 Task: Change the invitee language to Portuguese (Brazil).
Action: Mouse moved to (1001, 203)
Screenshot: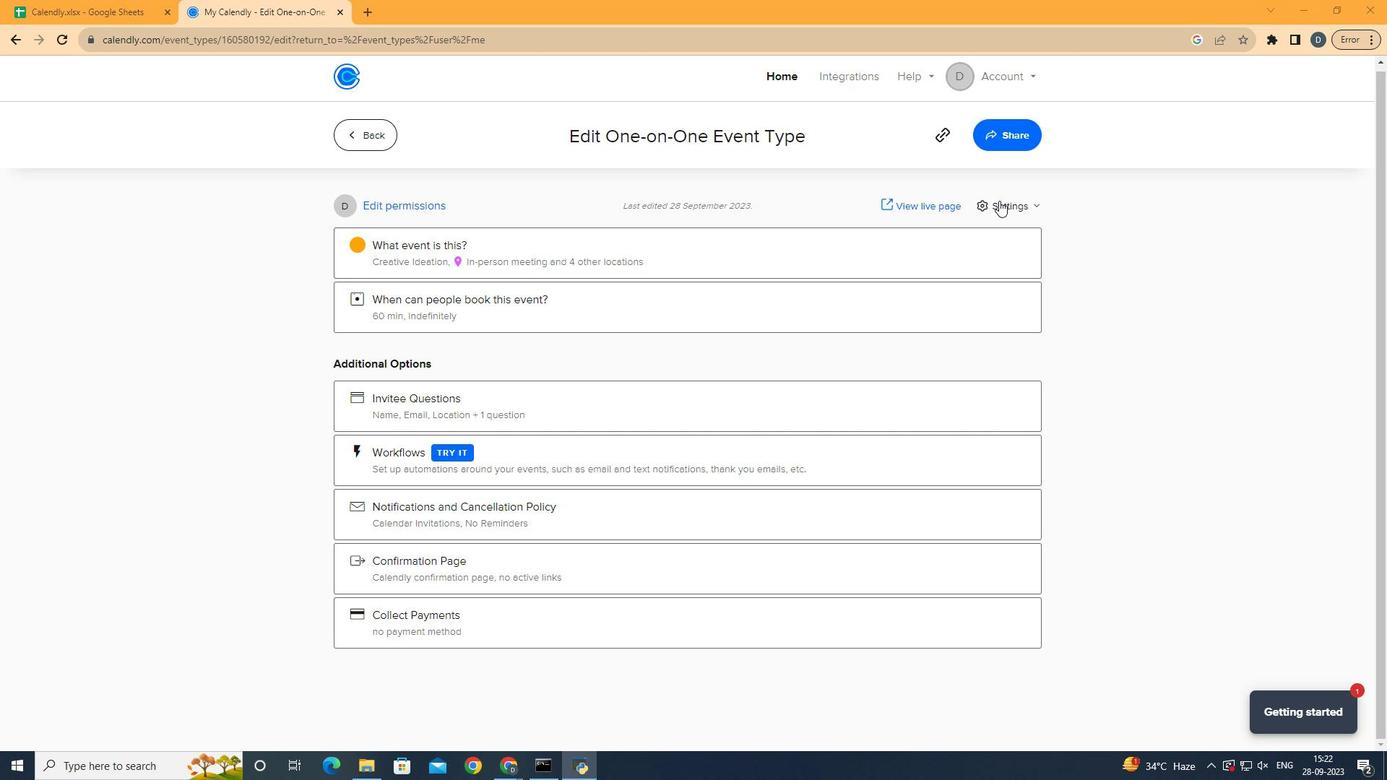 
Action: Mouse pressed left at (1001, 203)
Screenshot: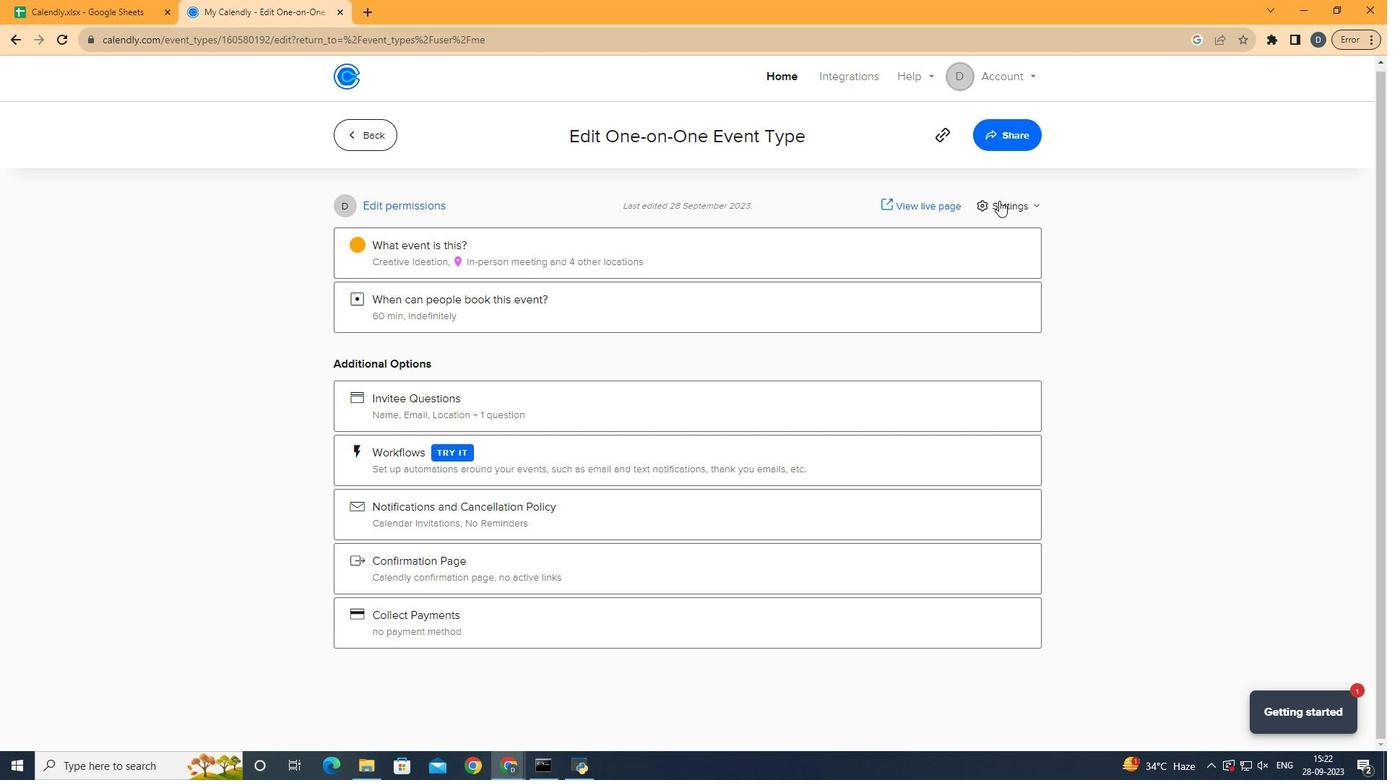 
Action: Mouse moved to (984, 266)
Screenshot: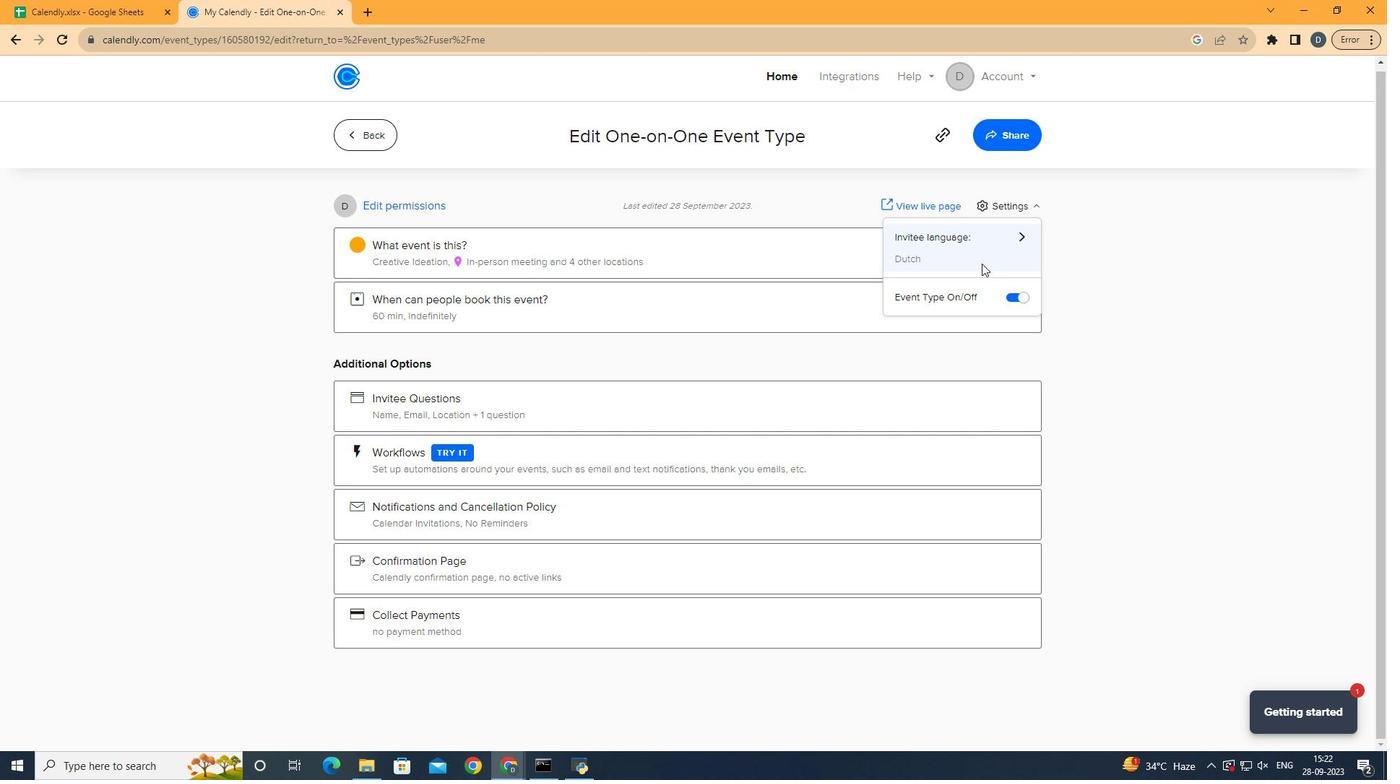 
Action: Mouse pressed left at (984, 266)
Screenshot: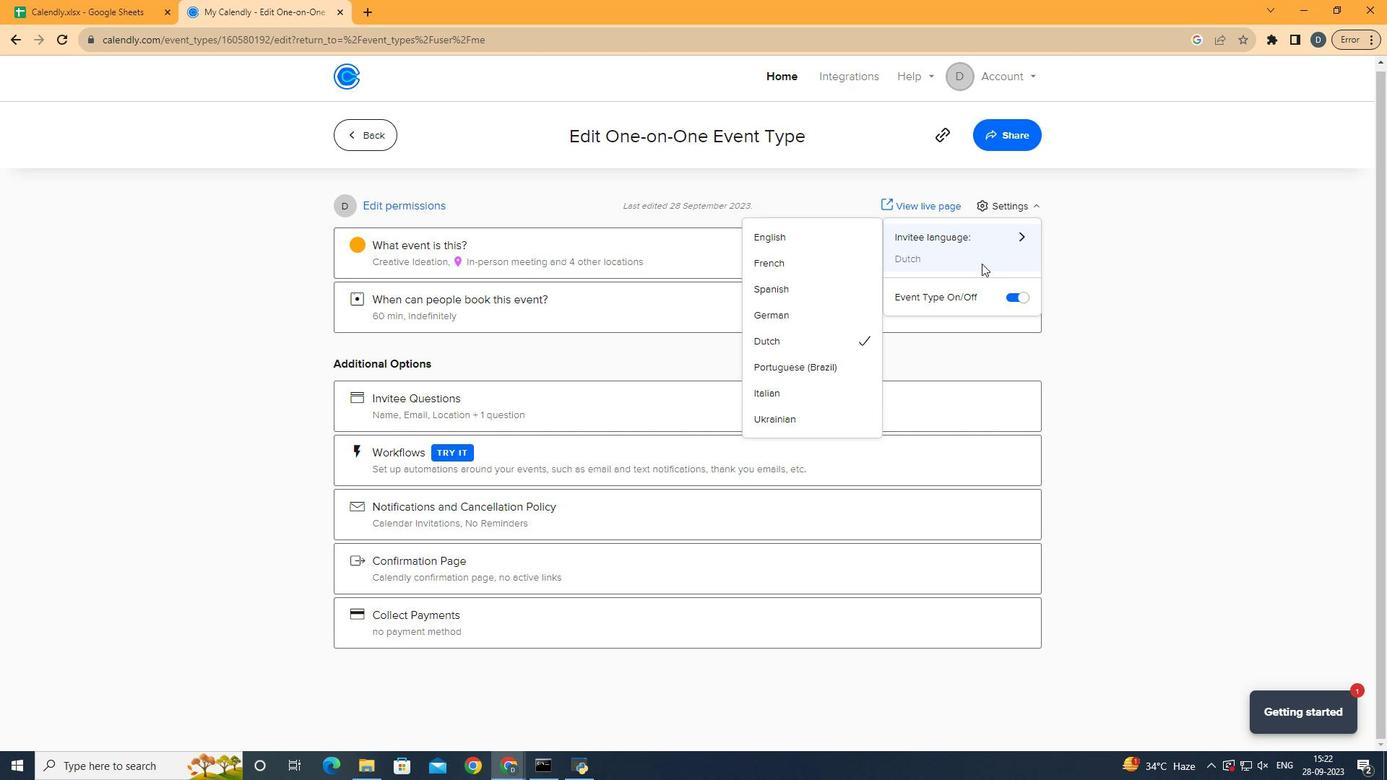 
Action: Mouse moved to (833, 365)
Screenshot: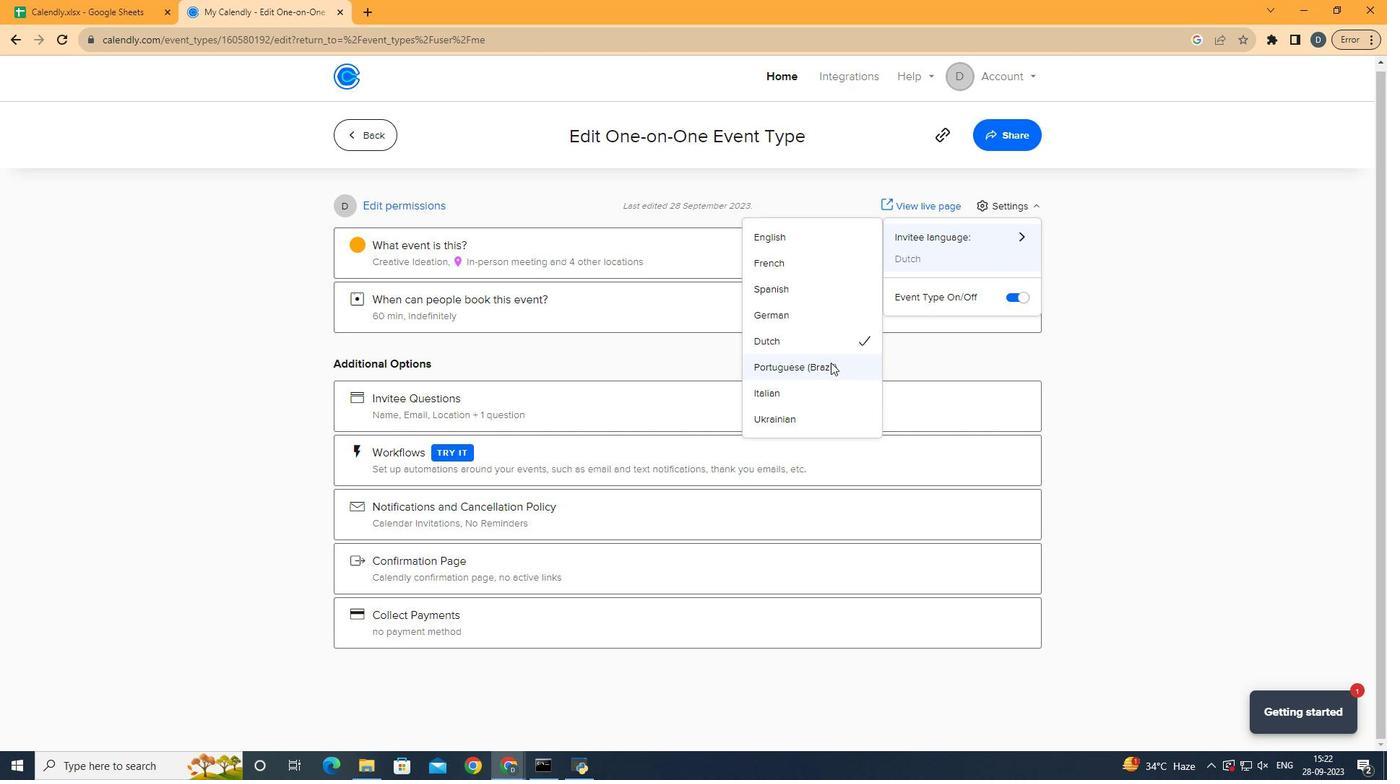 
Action: Mouse pressed left at (833, 365)
Screenshot: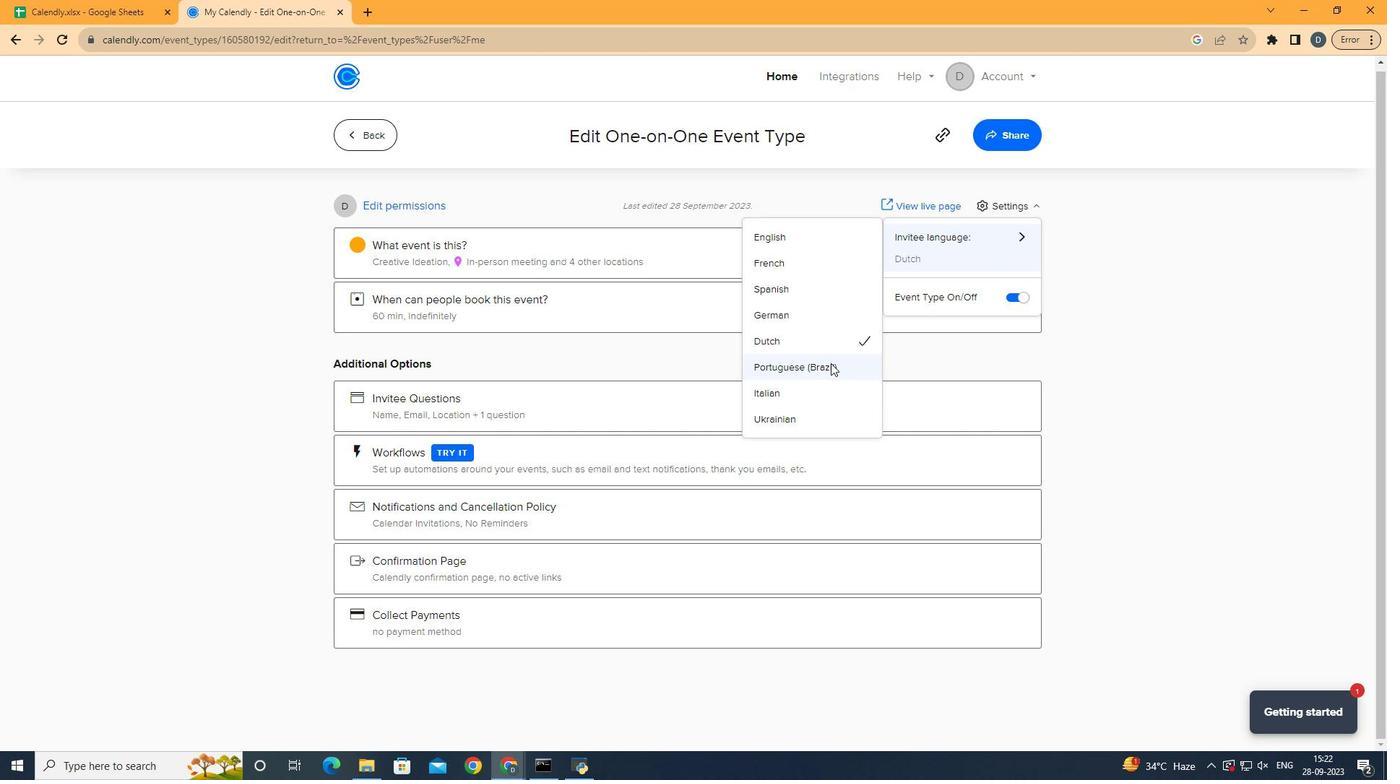 
Action: Mouse moved to (780, 417)
Screenshot: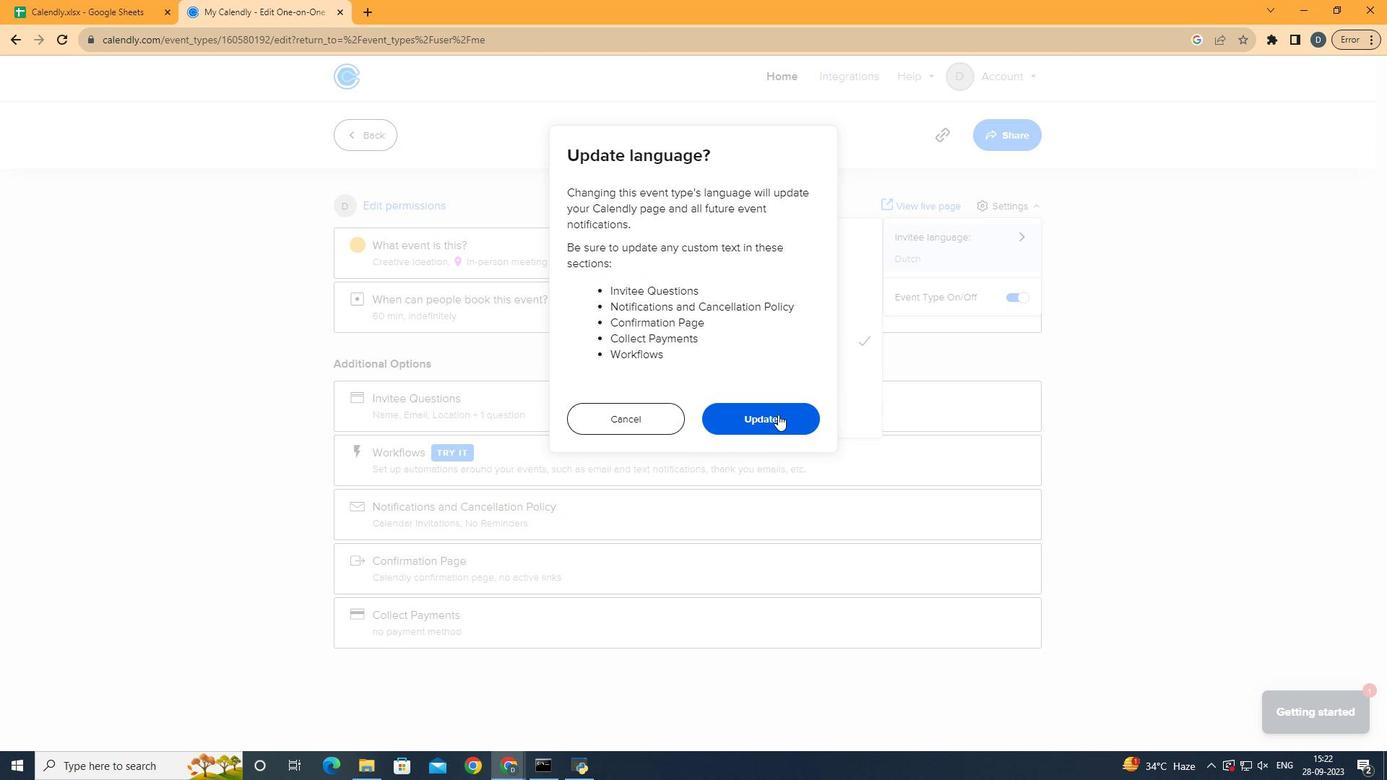 
Action: Mouse pressed left at (780, 417)
Screenshot: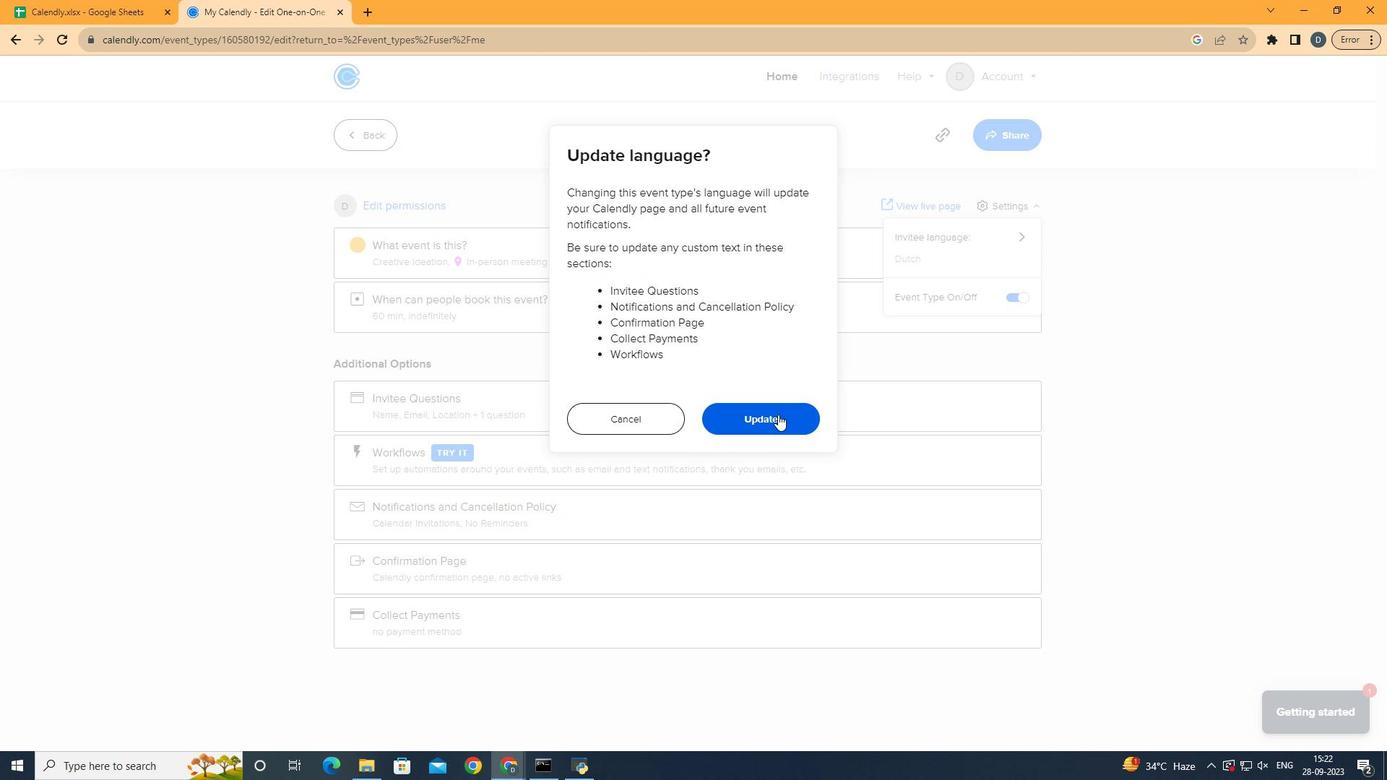 
Action: Mouse moved to (1136, 382)
Screenshot: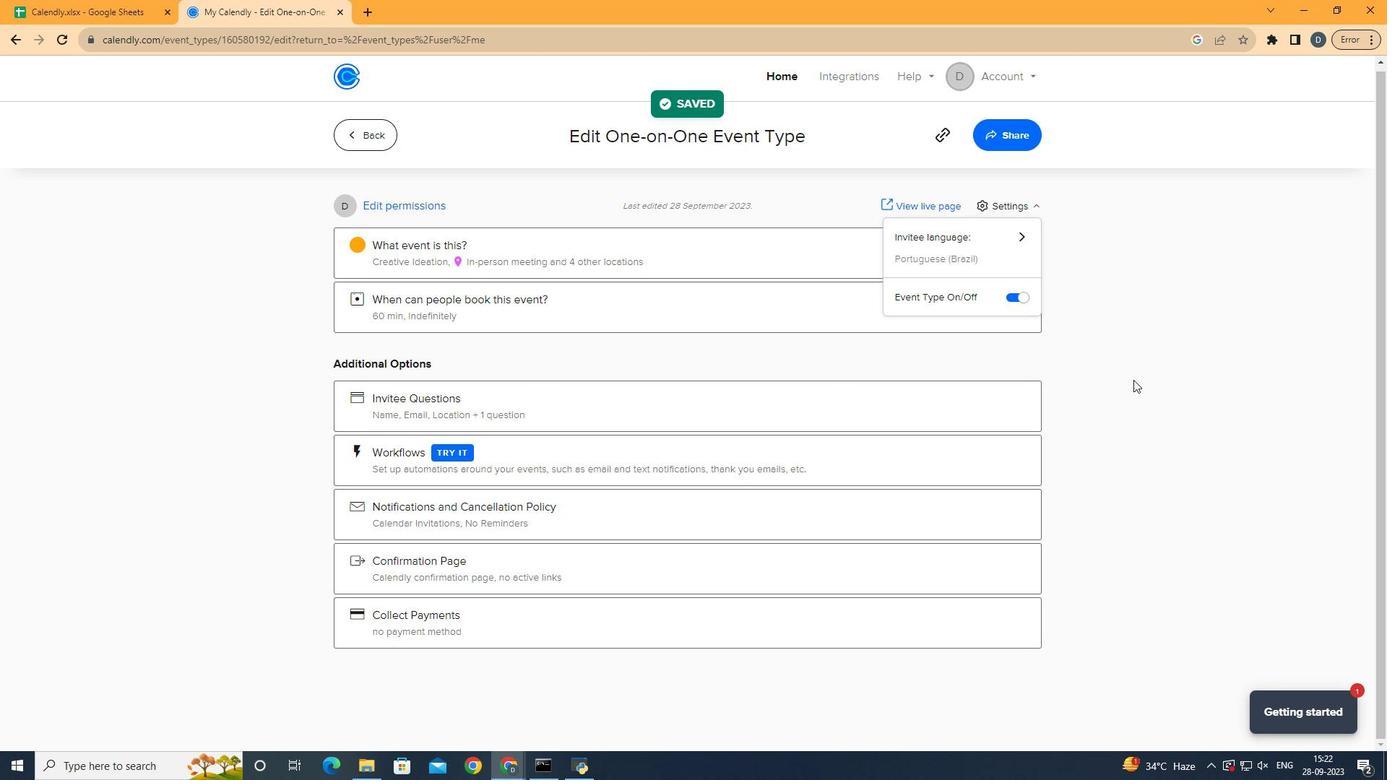 
Action: Mouse pressed left at (1136, 382)
Screenshot: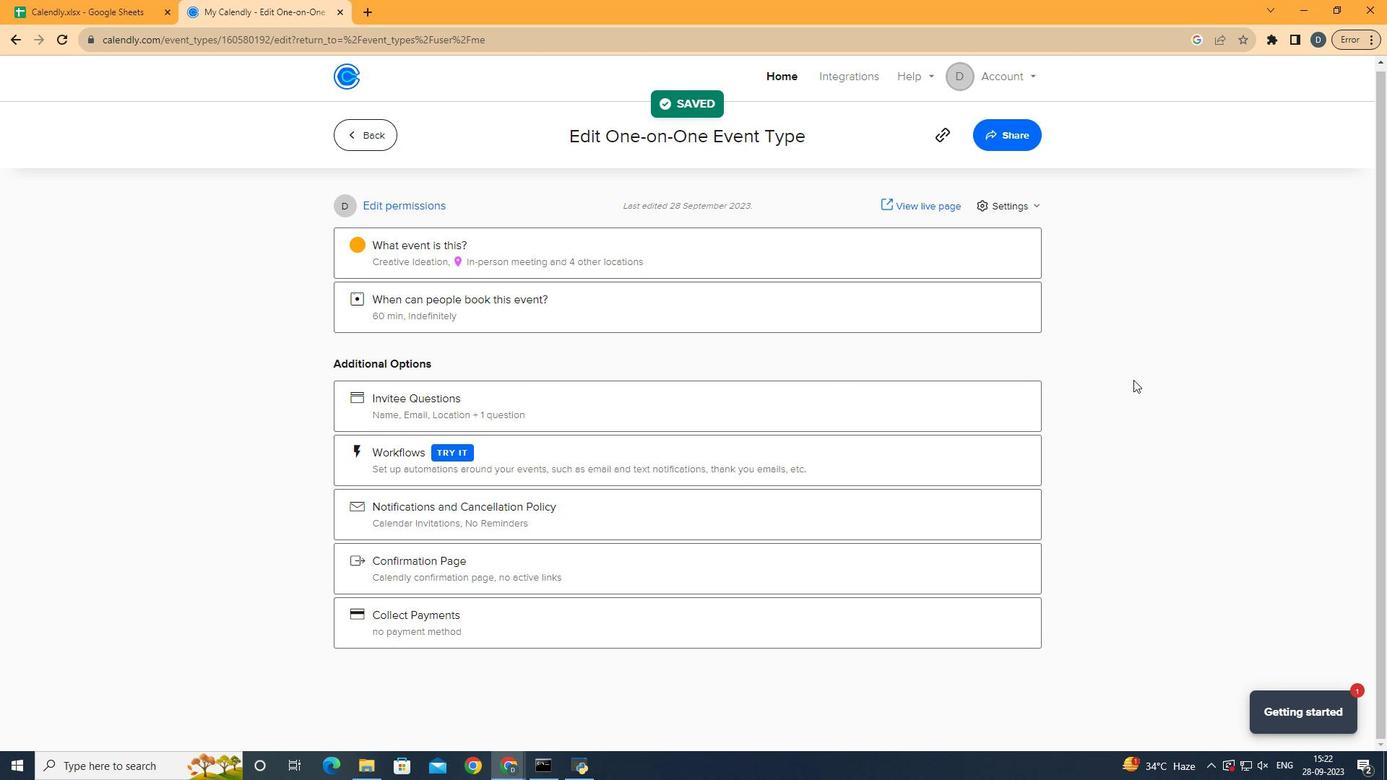 
Action: Mouse moved to (1147, 371)
Screenshot: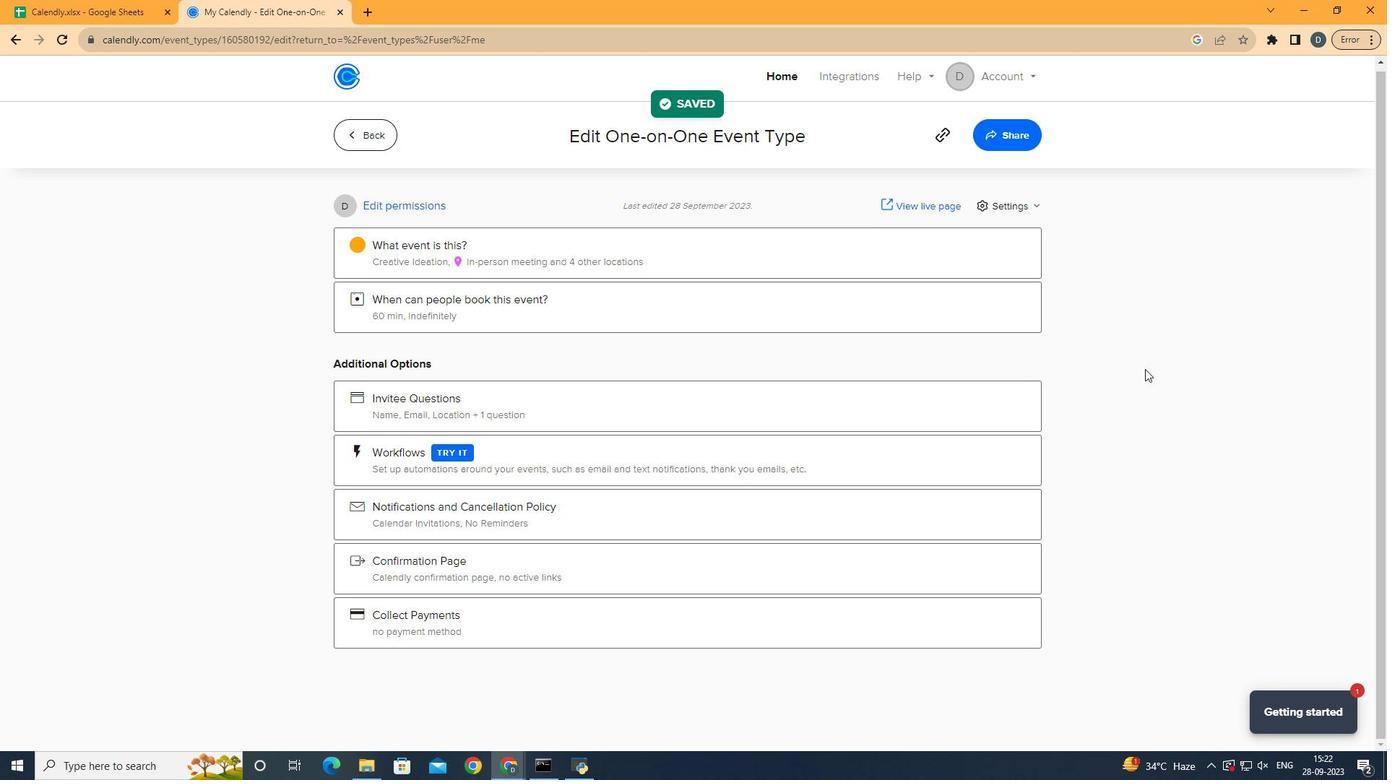 
